 Task: Change  the formatting of the data to 'Which is Less than 10, 'In conditional formating, put the option 'Light Red Fill with Drak Red Text. 'add another formatting option Format As Table, insert the option 'Blue Table style Light 9 ', change the format of Column Width to Auto fit Row HeightIn the sheet  Budget Analysis Toolbook
Action: Mouse moved to (27, 115)
Screenshot: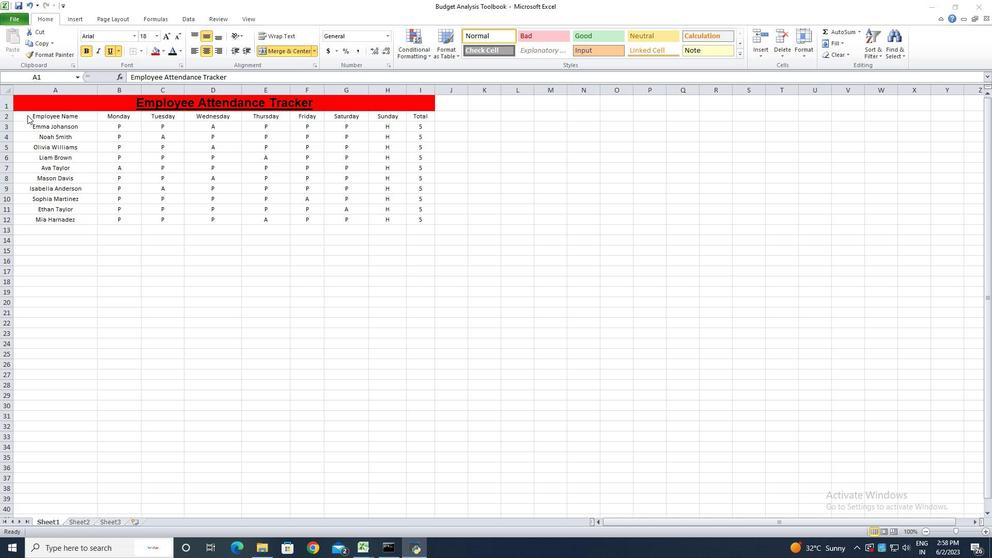 
Action: Mouse pressed left at (27, 115)
Screenshot: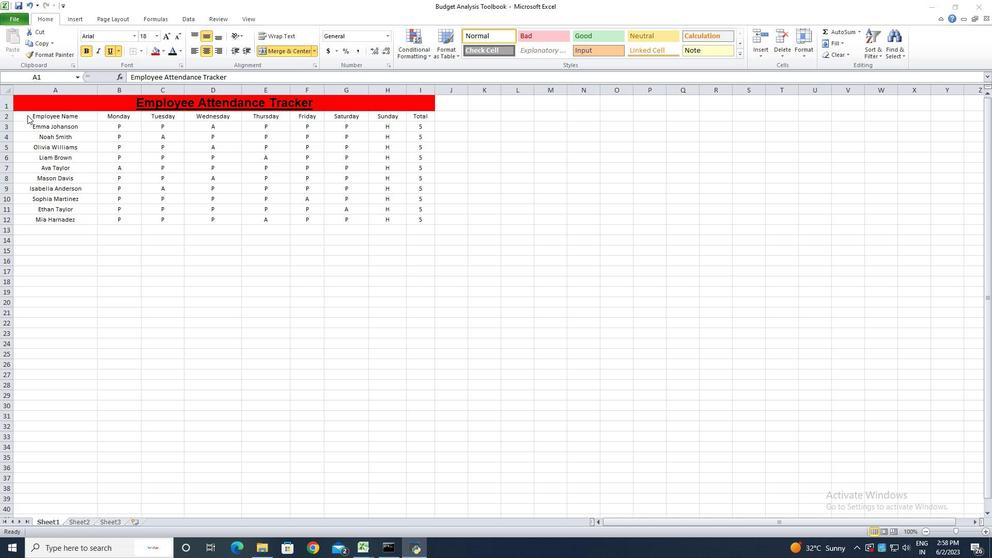 
Action: Mouse moved to (29, 119)
Screenshot: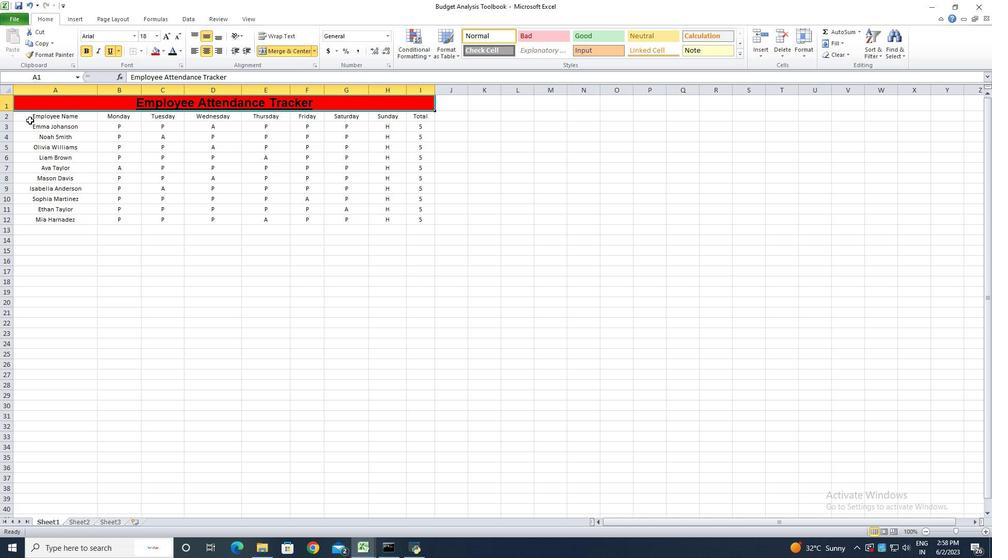 
Action: Mouse pressed left at (29, 119)
Screenshot: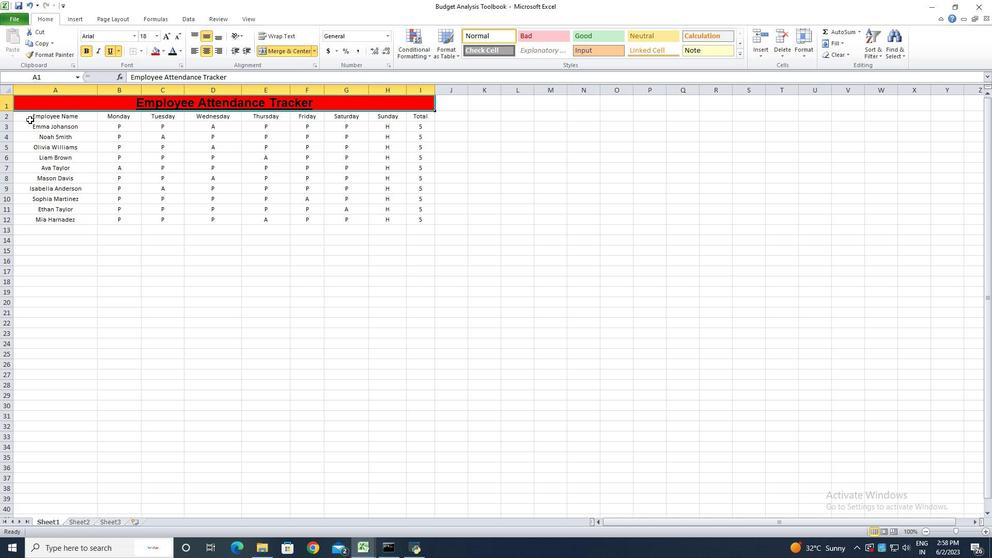 
Action: Mouse moved to (29, 116)
Screenshot: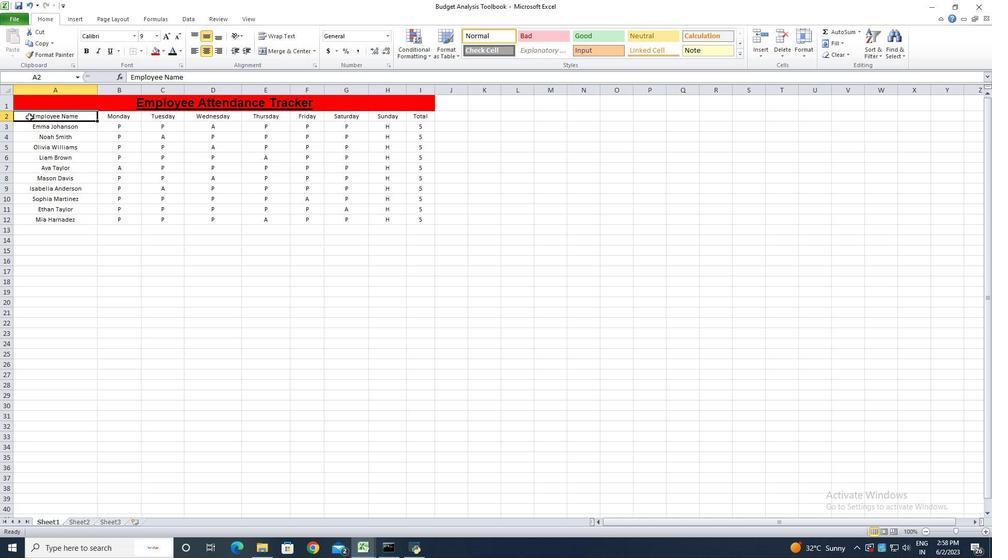 
Action: Mouse pressed left at (29, 116)
Screenshot: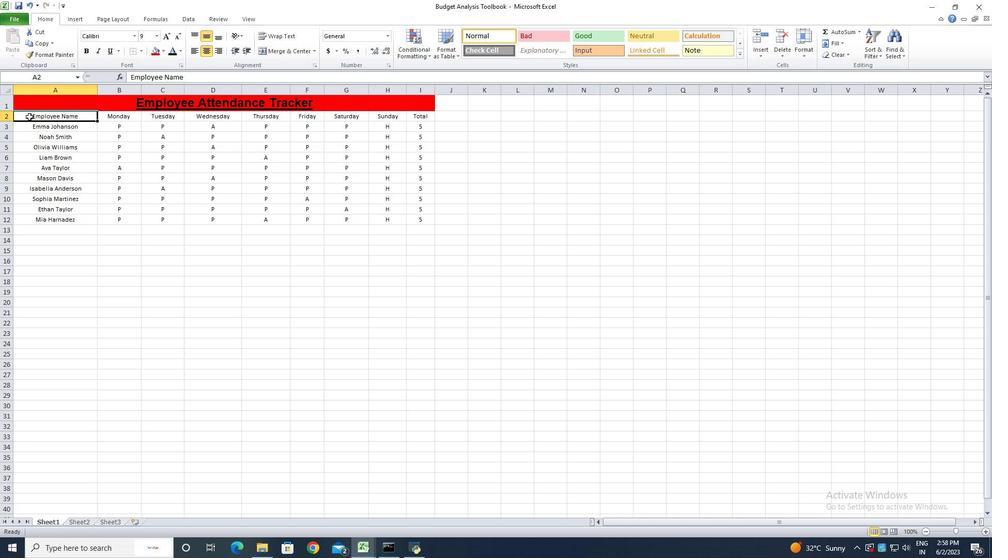 
Action: Mouse moved to (426, 59)
Screenshot: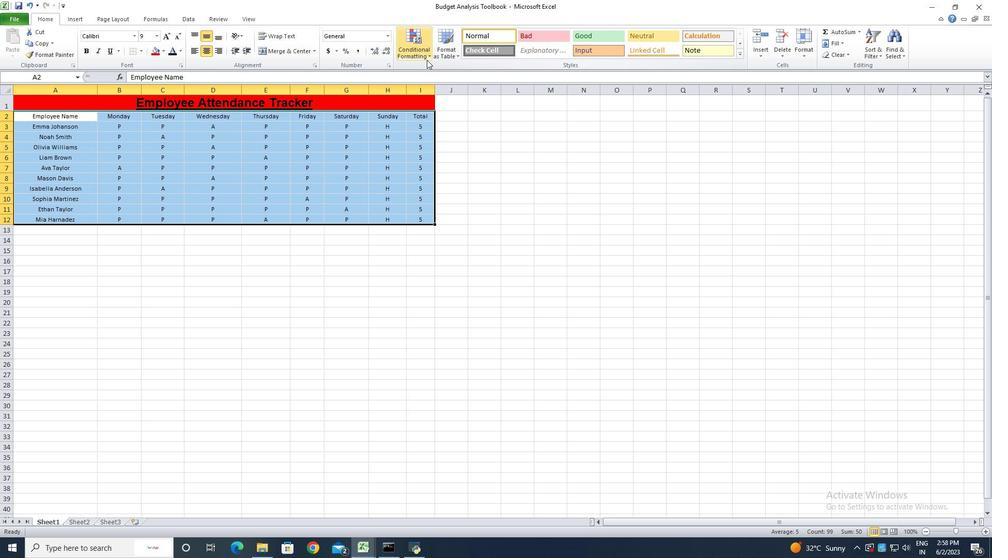 
Action: Mouse pressed left at (426, 59)
Screenshot: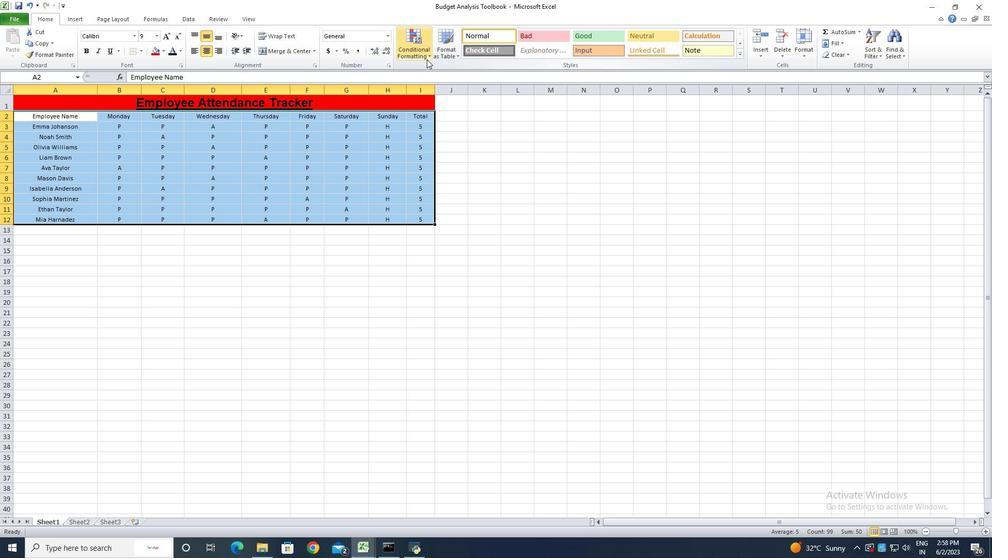 
Action: Mouse moved to (518, 94)
Screenshot: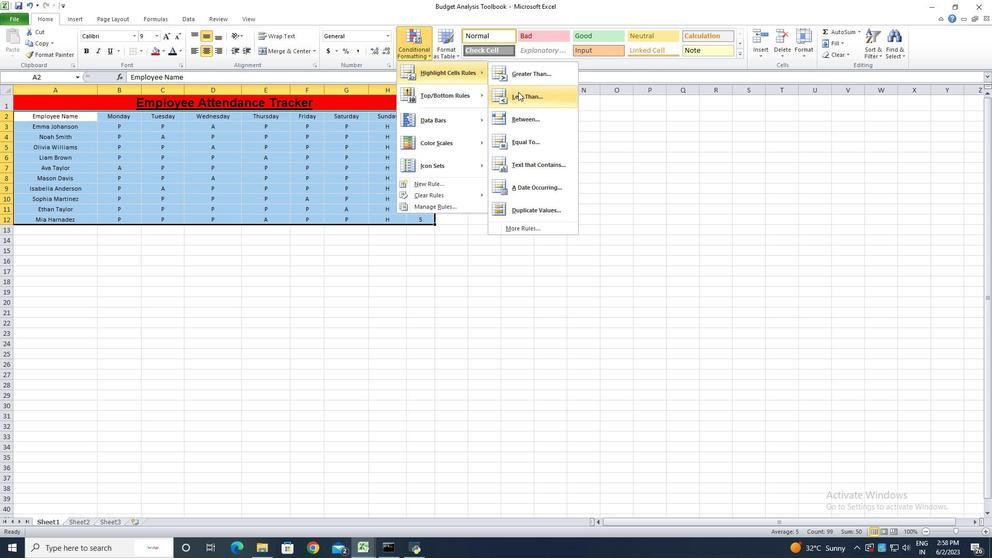 
Action: Mouse pressed left at (518, 94)
Screenshot: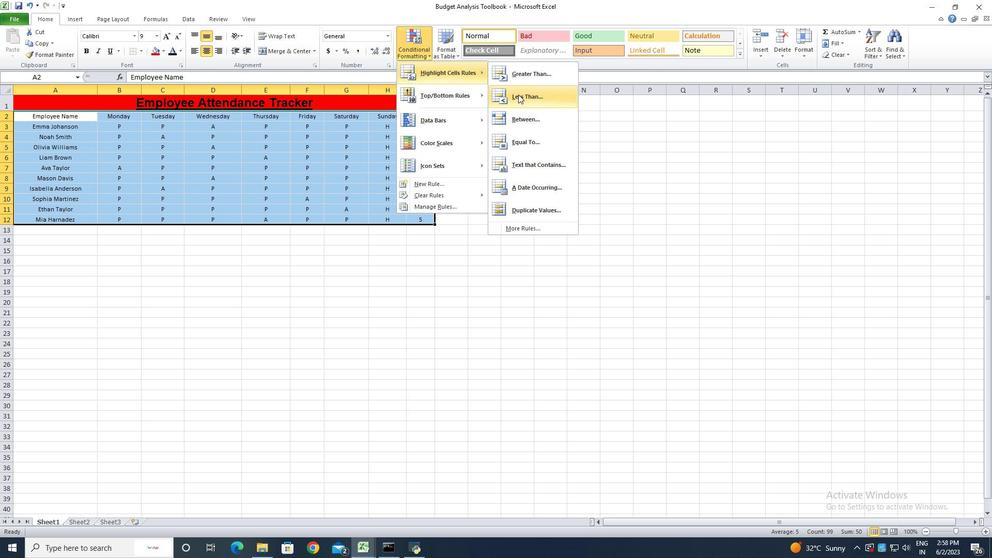 
Action: Key pressed 10
Screenshot: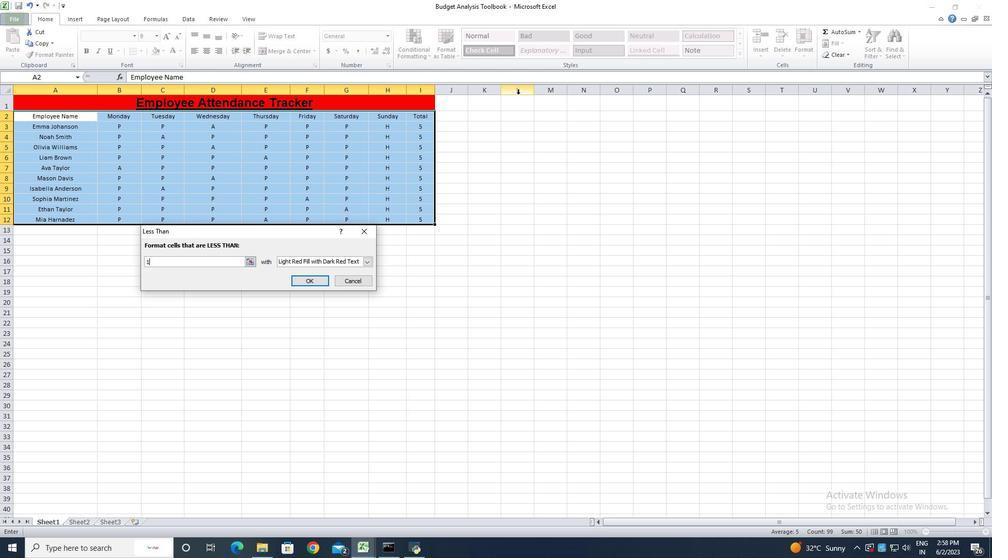 
Action: Mouse moved to (366, 264)
Screenshot: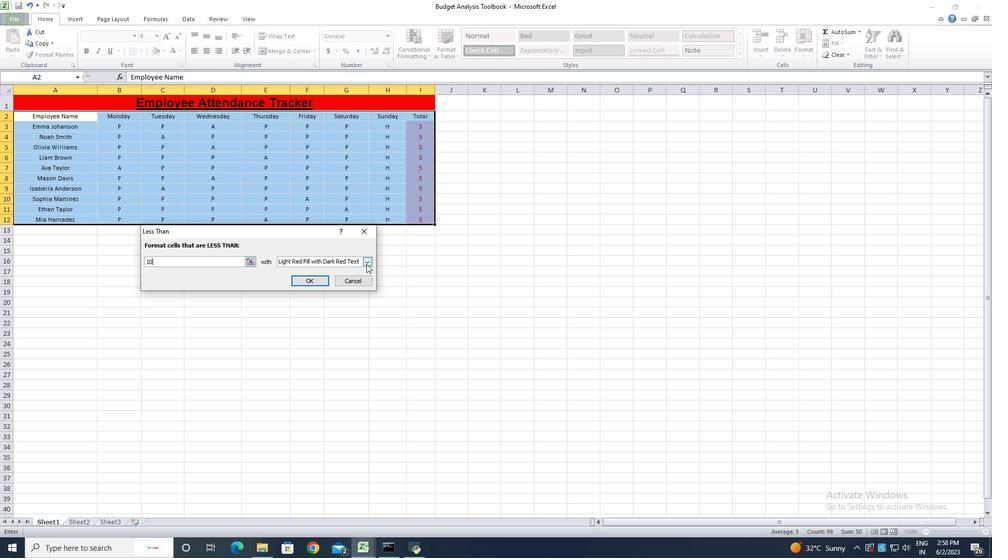 
Action: Mouse pressed left at (366, 264)
Screenshot: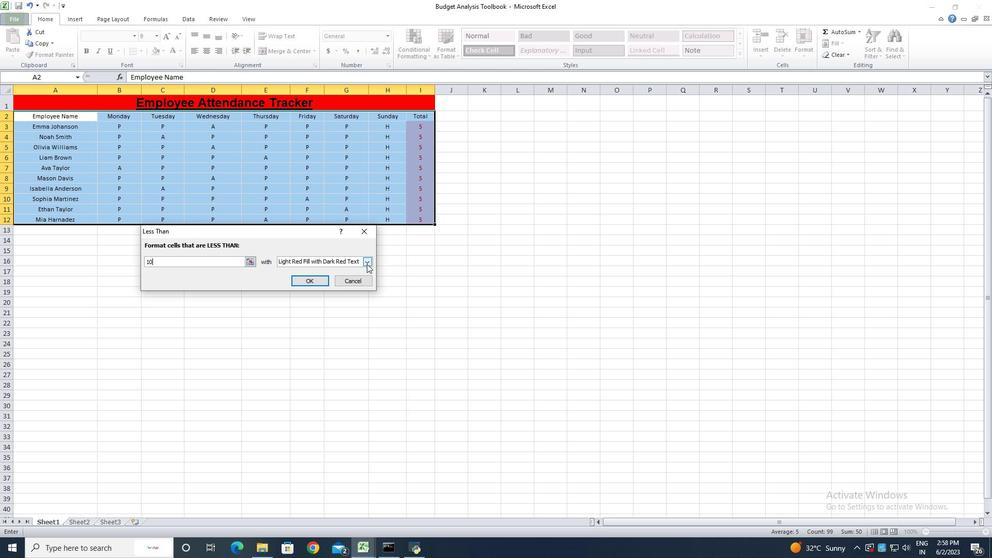 
Action: Mouse moved to (345, 271)
Screenshot: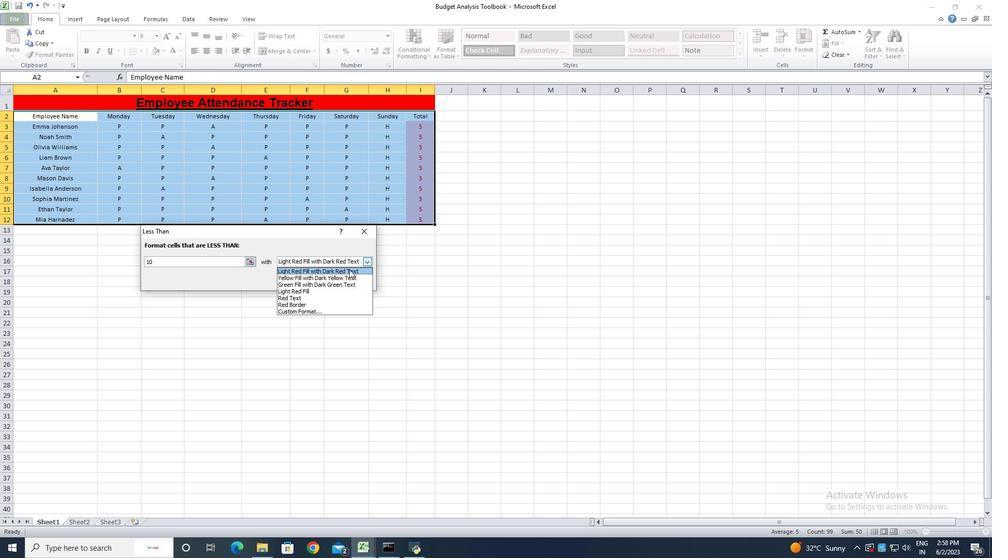 
Action: Mouse pressed left at (345, 271)
Screenshot: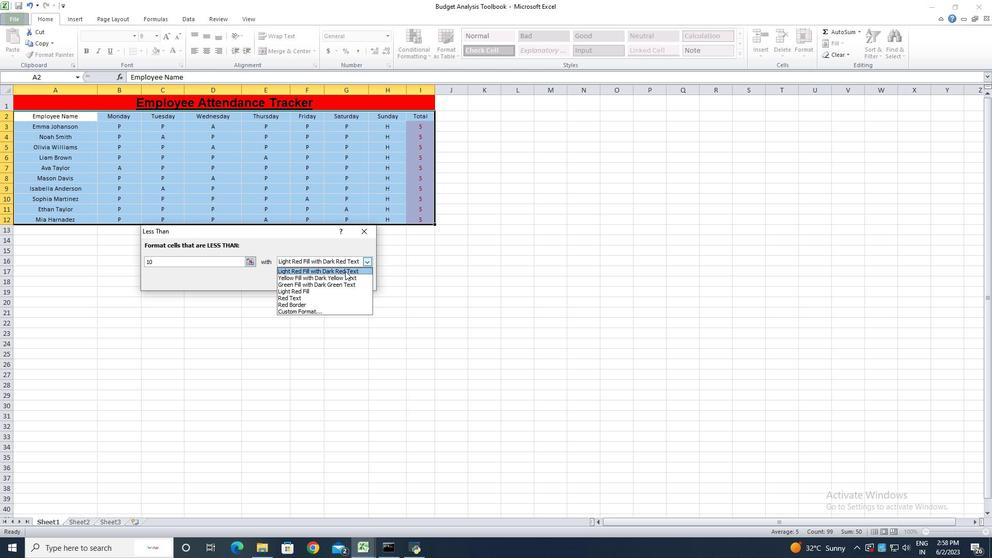 
Action: Mouse moved to (310, 280)
Screenshot: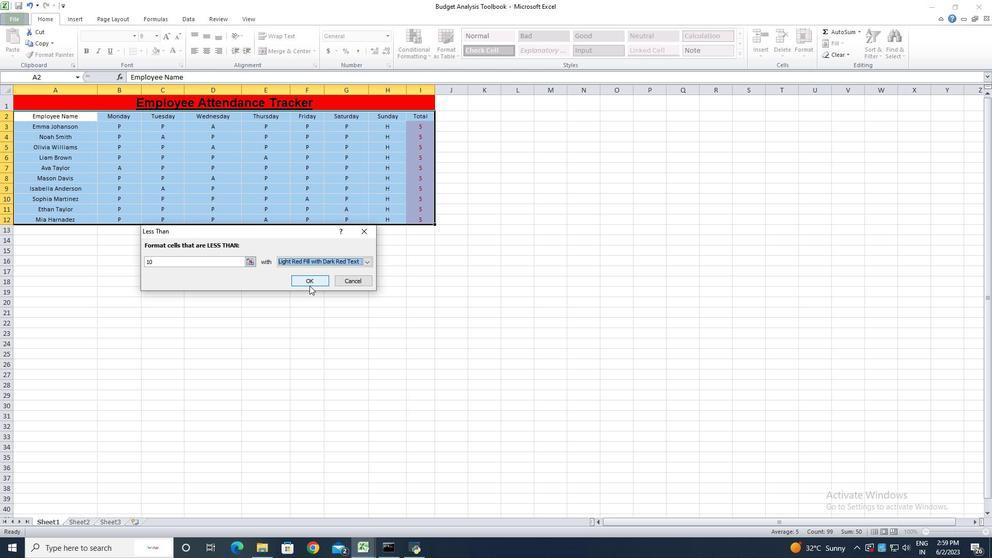 
Action: Mouse pressed left at (310, 280)
Screenshot: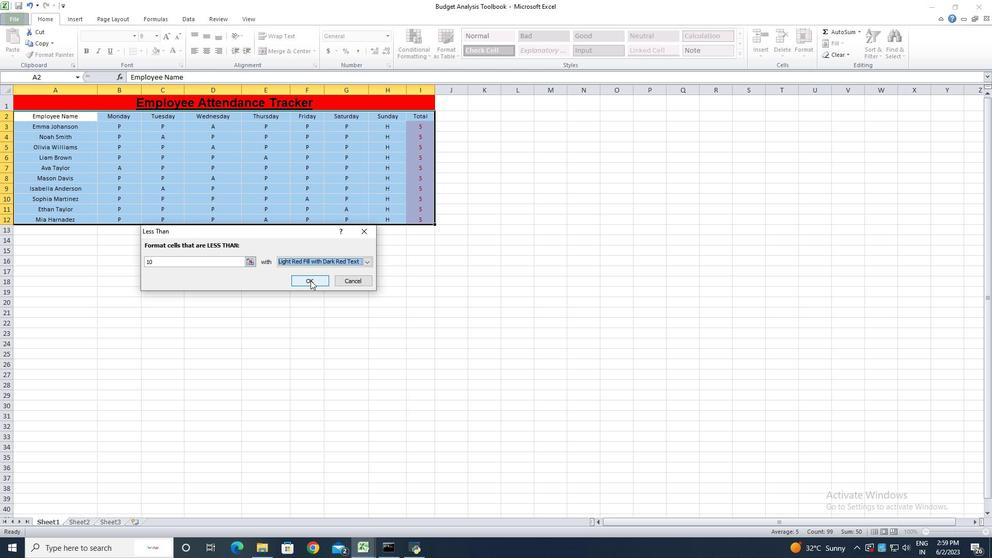 
Action: Mouse pressed left at (310, 280)
Screenshot: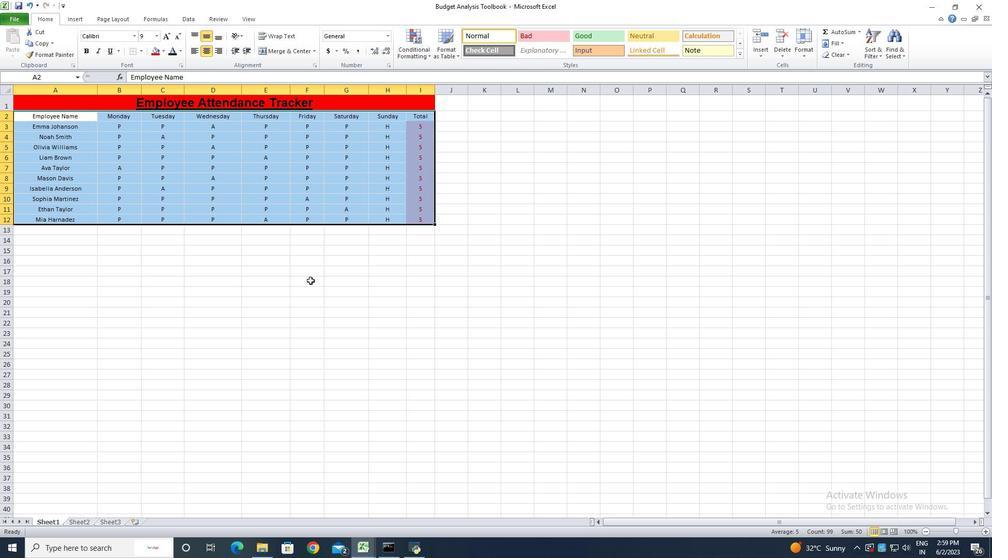 
Action: Mouse moved to (40, 116)
Screenshot: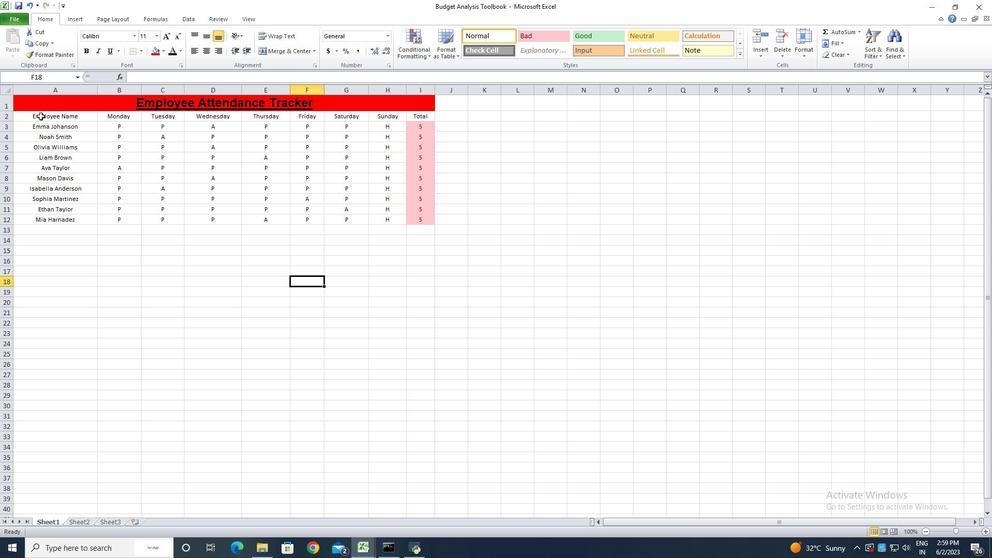 
Action: Mouse pressed left at (40, 116)
Screenshot: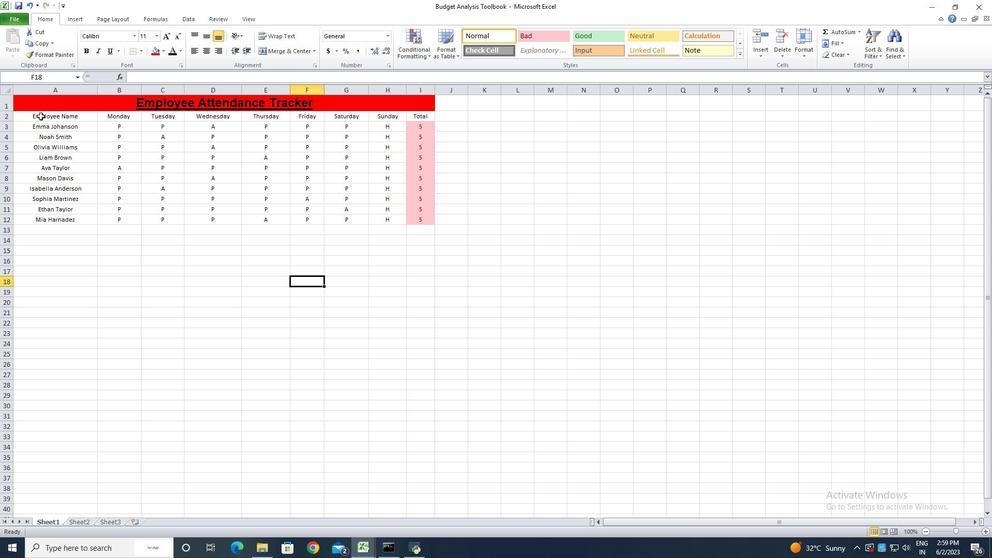 
Action: Mouse moved to (455, 56)
Screenshot: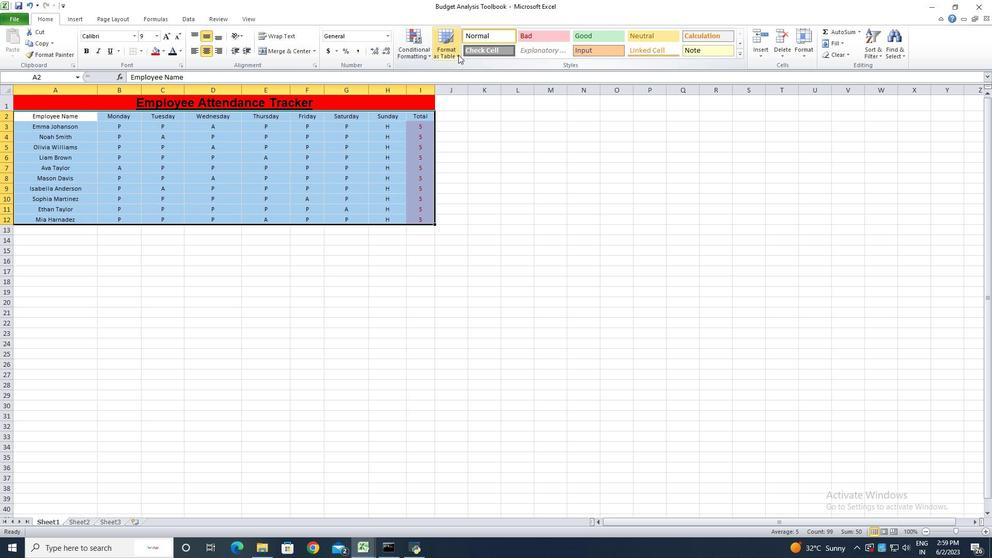 
Action: Mouse pressed left at (455, 56)
Screenshot: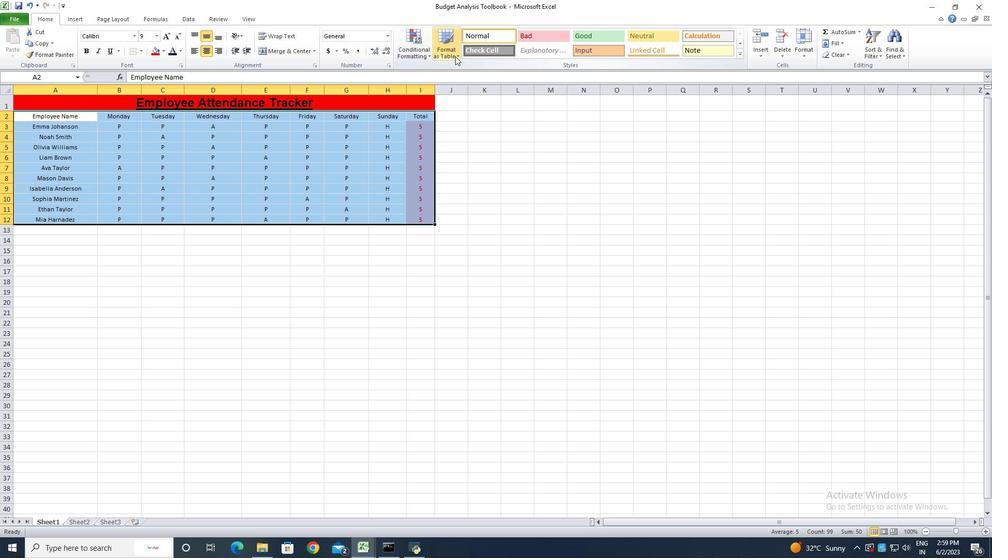 
Action: Mouse moved to (486, 107)
Screenshot: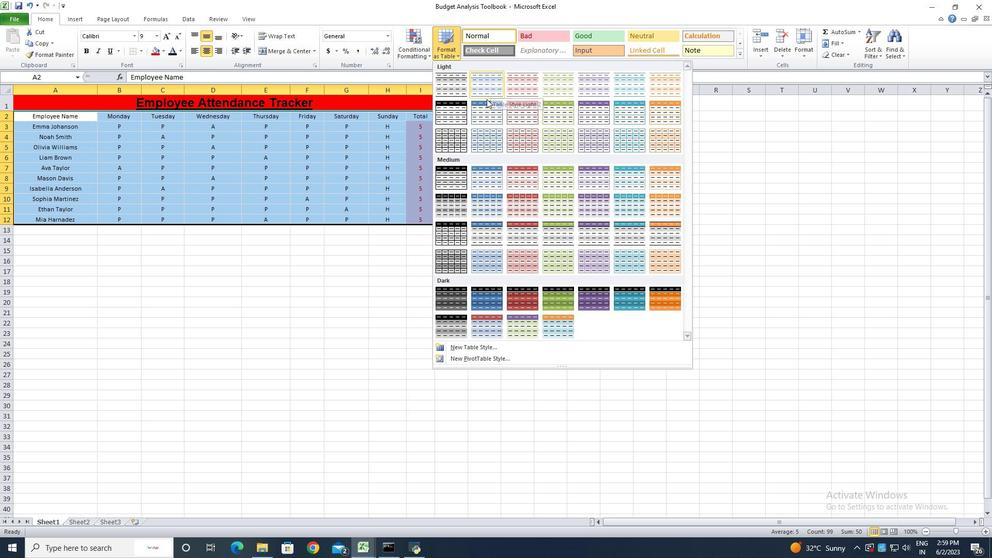 
Action: Mouse pressed left at (486, 107)
Screenshot: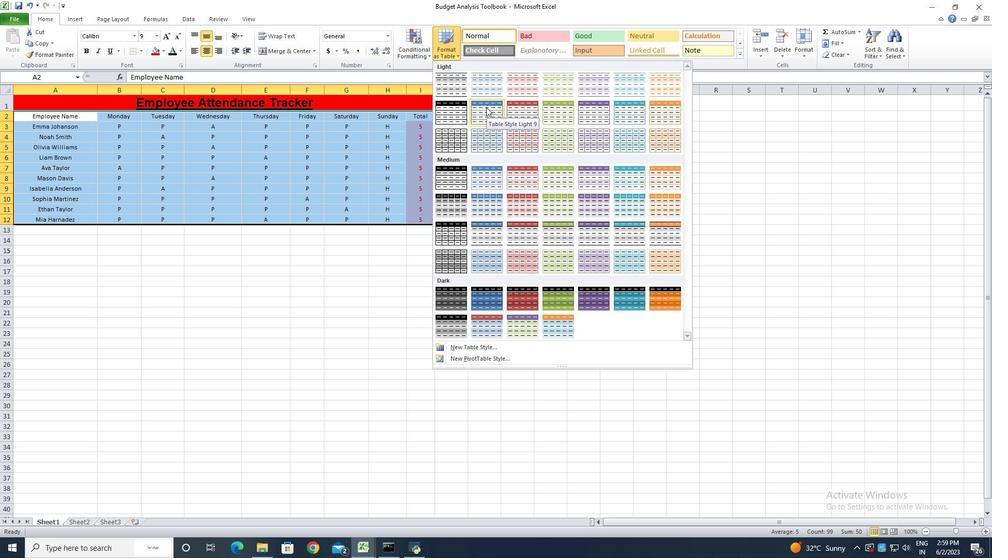 
Action: Mouse moved to (251, 279)
Screenshot: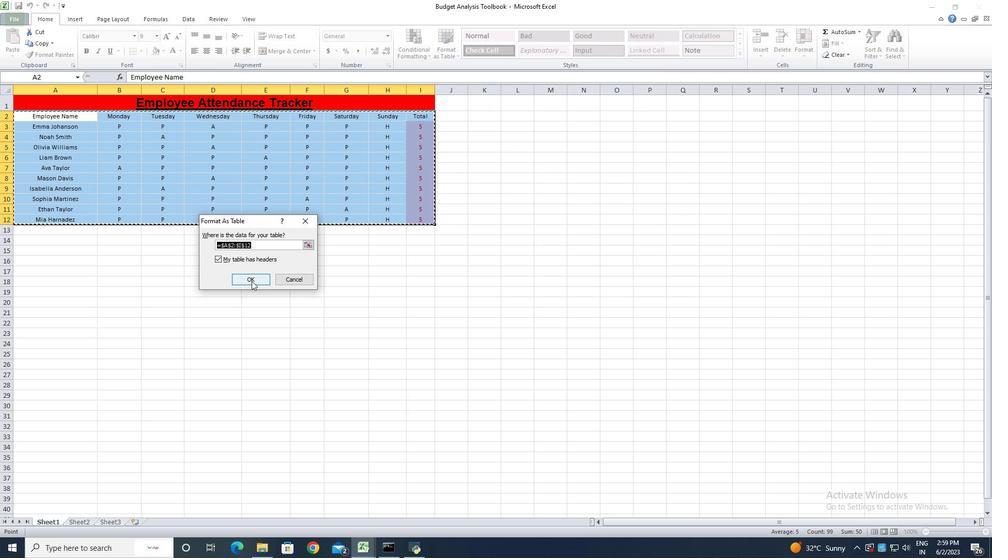 
Action: Mouse pressed left at (251, 279)
Screenshot: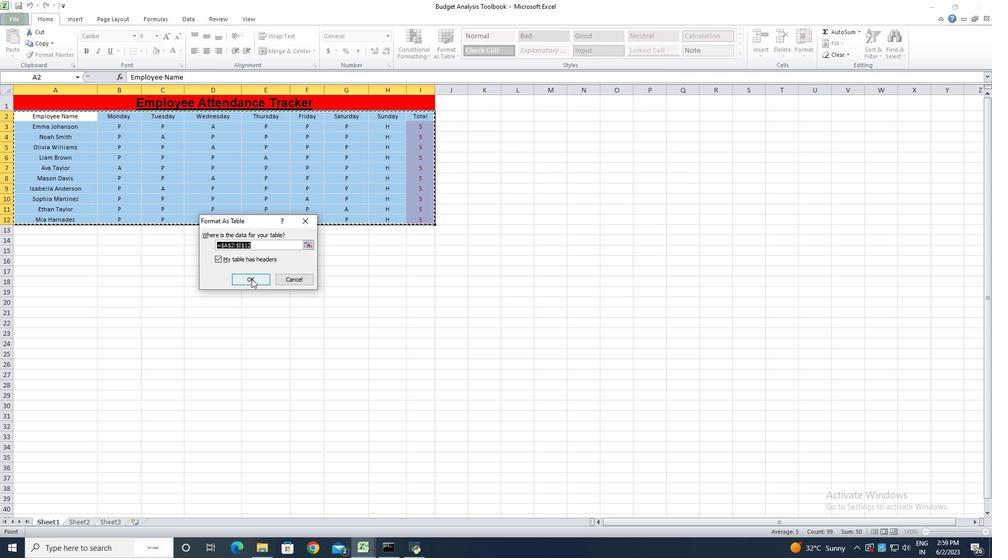 
Action: Mouse moved to (42, 18)
Screenshot: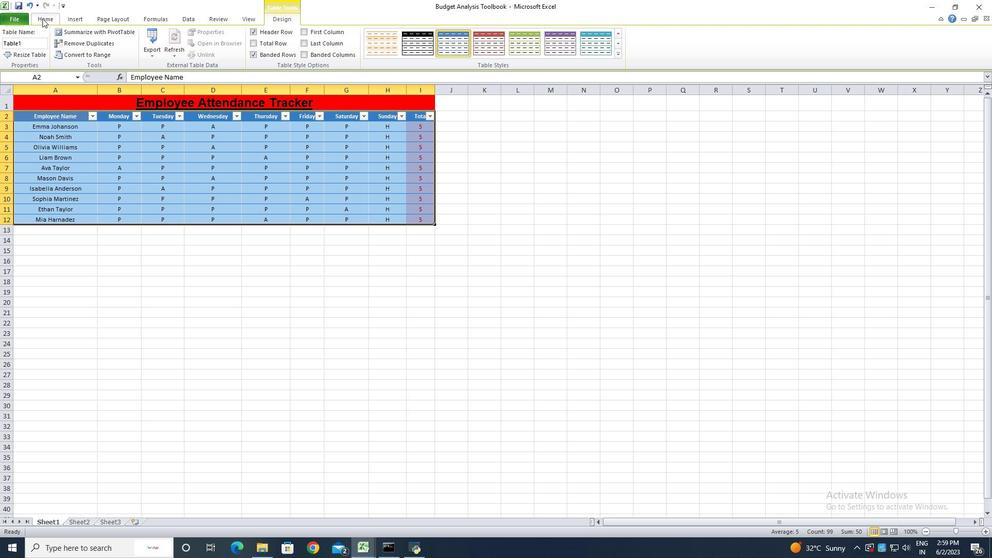 
Action: Mouse pressed left at (42, 18)
Screenshot: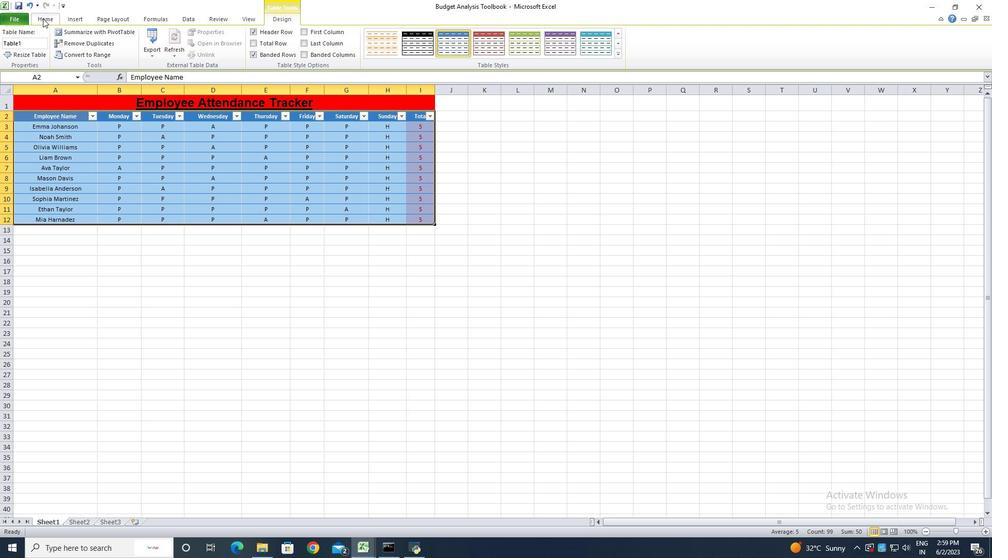 
Action: Mouse moved to (805, 57)
Screenshot: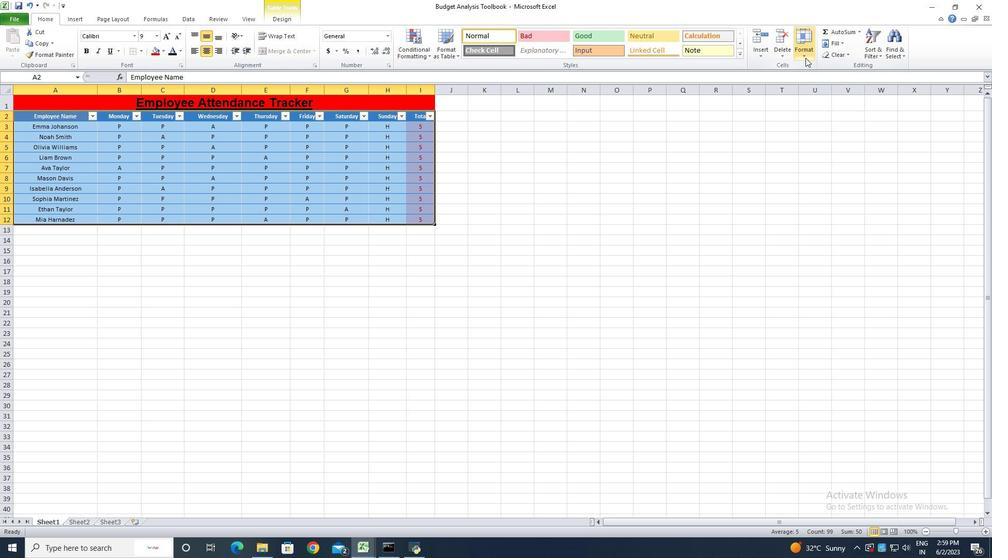 
Action: Mouse pressed left at (805, 57)
Screenshot: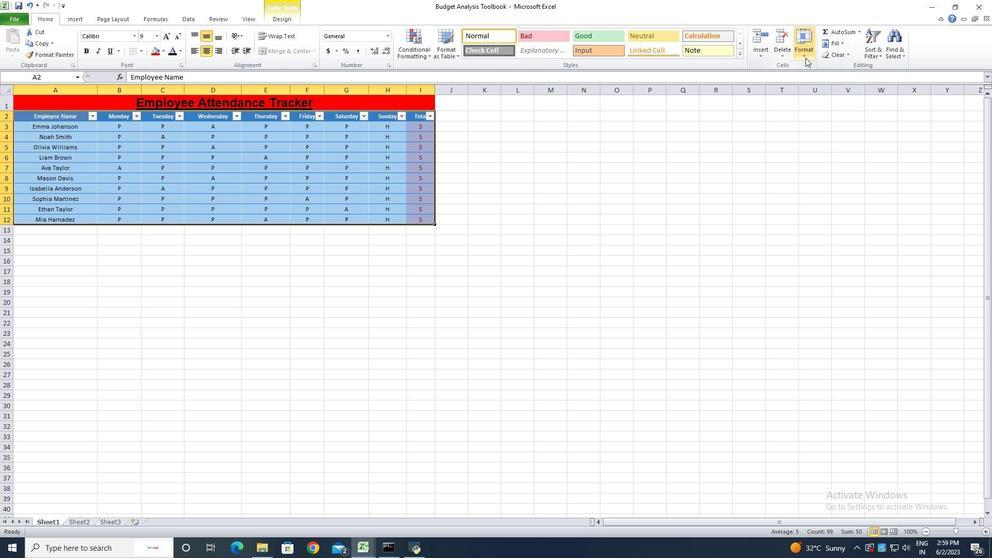 
Action: Mouse moved to (825, 112)
Screenshot: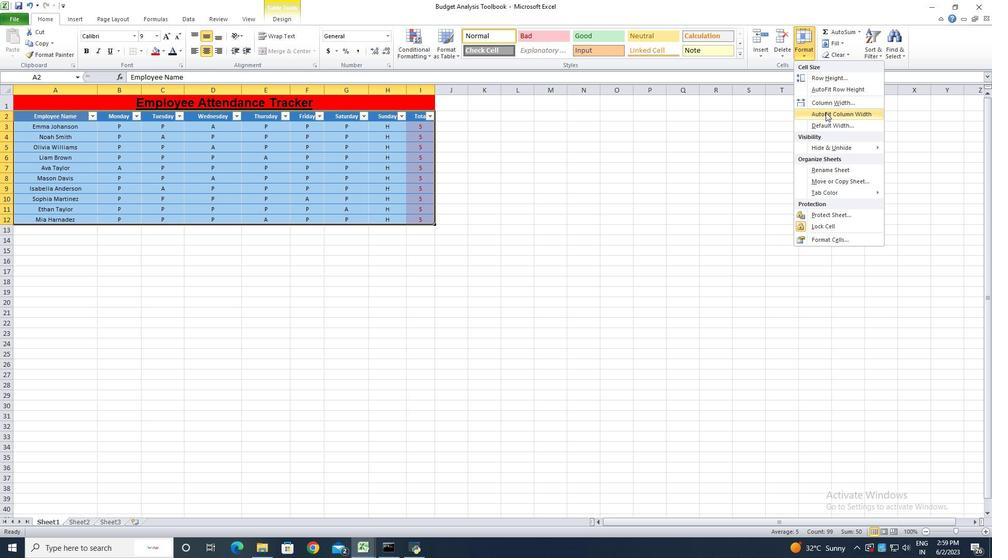 
Action: Mouse pressed left at (825, 112)
Screenshot: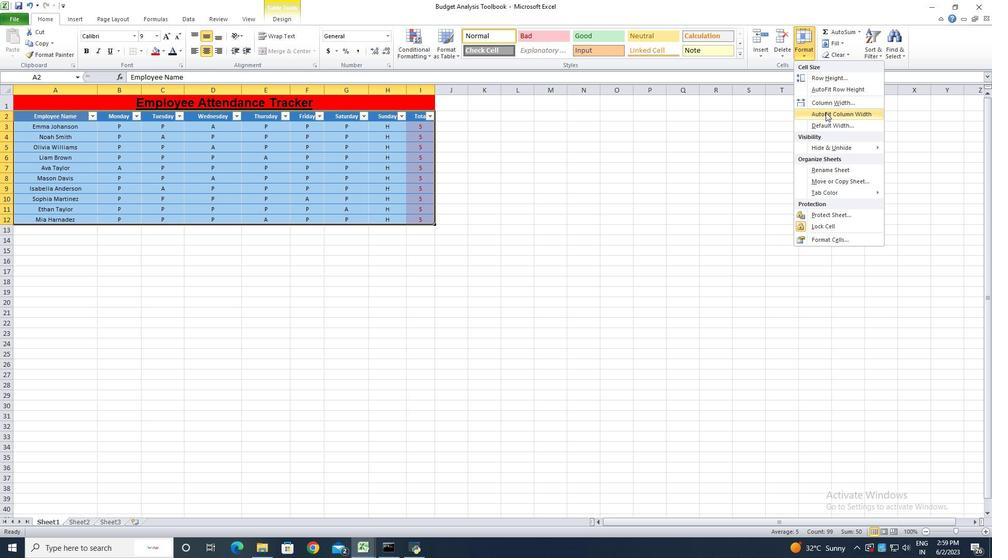 
Action: Mouse moved to (497, 276)
Screenshot: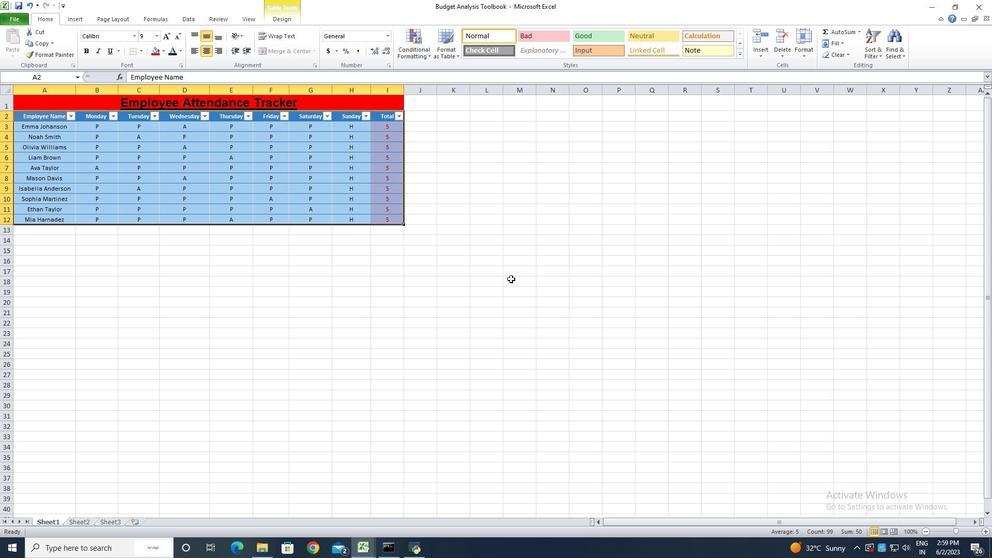 
Action: Mouse pressed left at (497, 276)
Screenshot: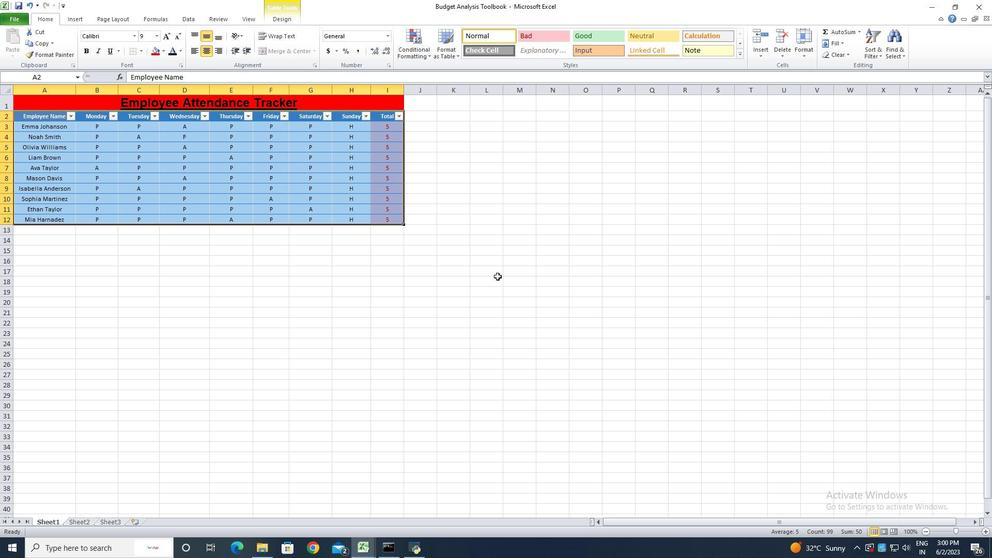
Action: Key pressed ctrl+S<'\x13'><'\x13'><'\x13'><'\x13'><'\x13'><'\x13'>
Screenshot: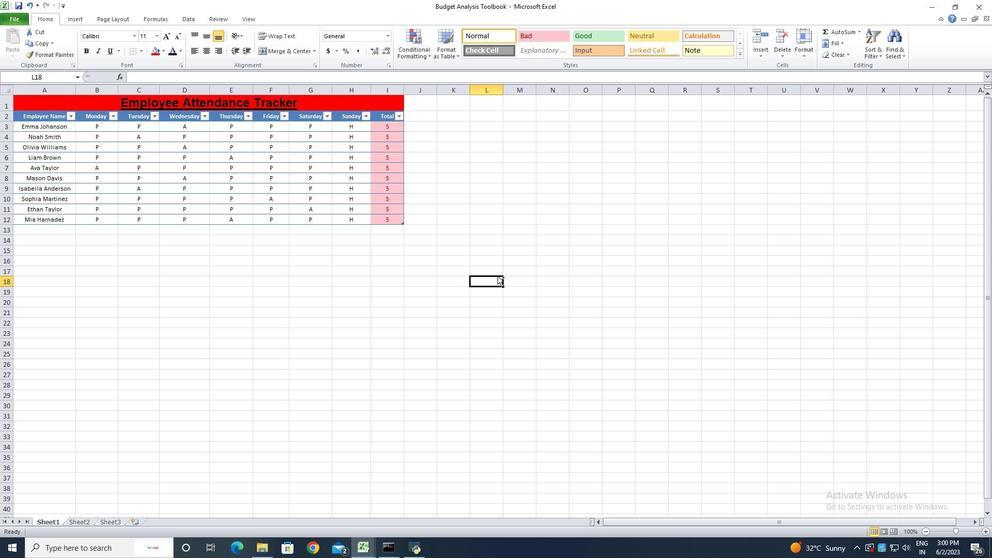 
